 Task: In the  document briefing Insert page numer 'on bottom of the page' change page color to  'Light Brown'Apply Page border, setting:  Shadow Style: three thin lines; Color: 'Black;' Width: 3/4 pt
Action: Mouse moved to (114, 23)
Screenshot: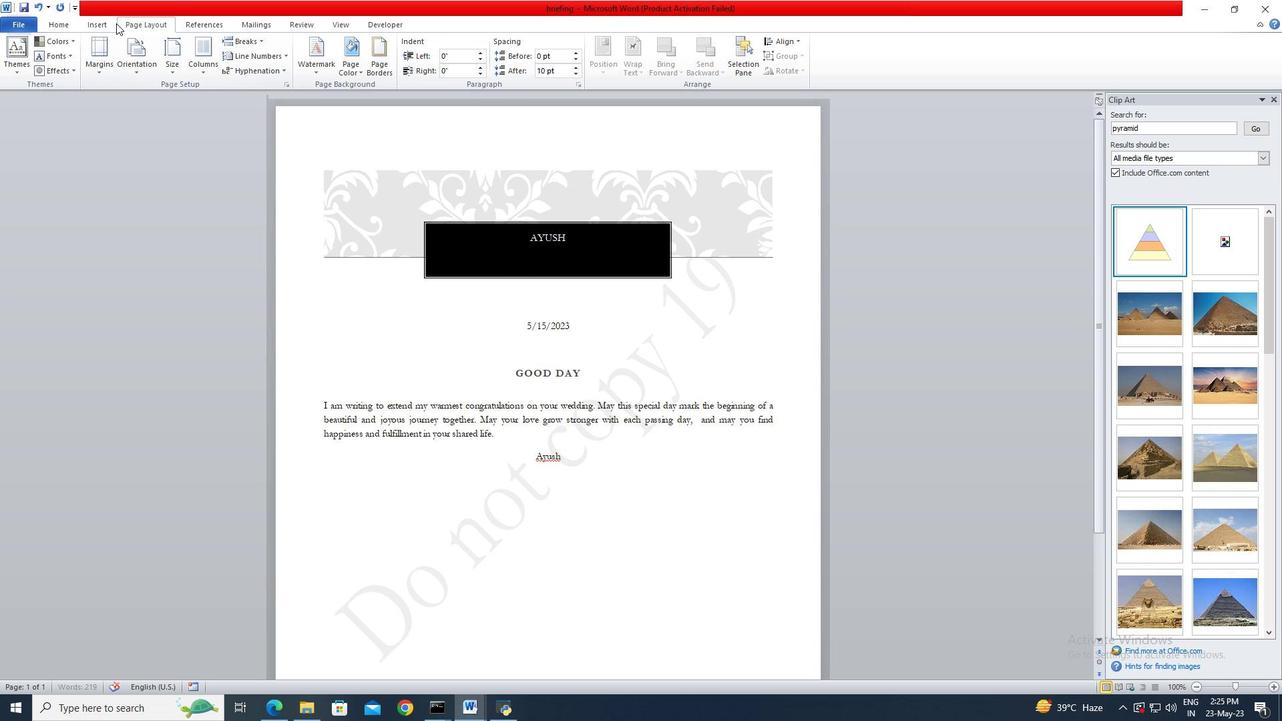 
Action: Mouse pressed left at (114, 23)
Screenshot: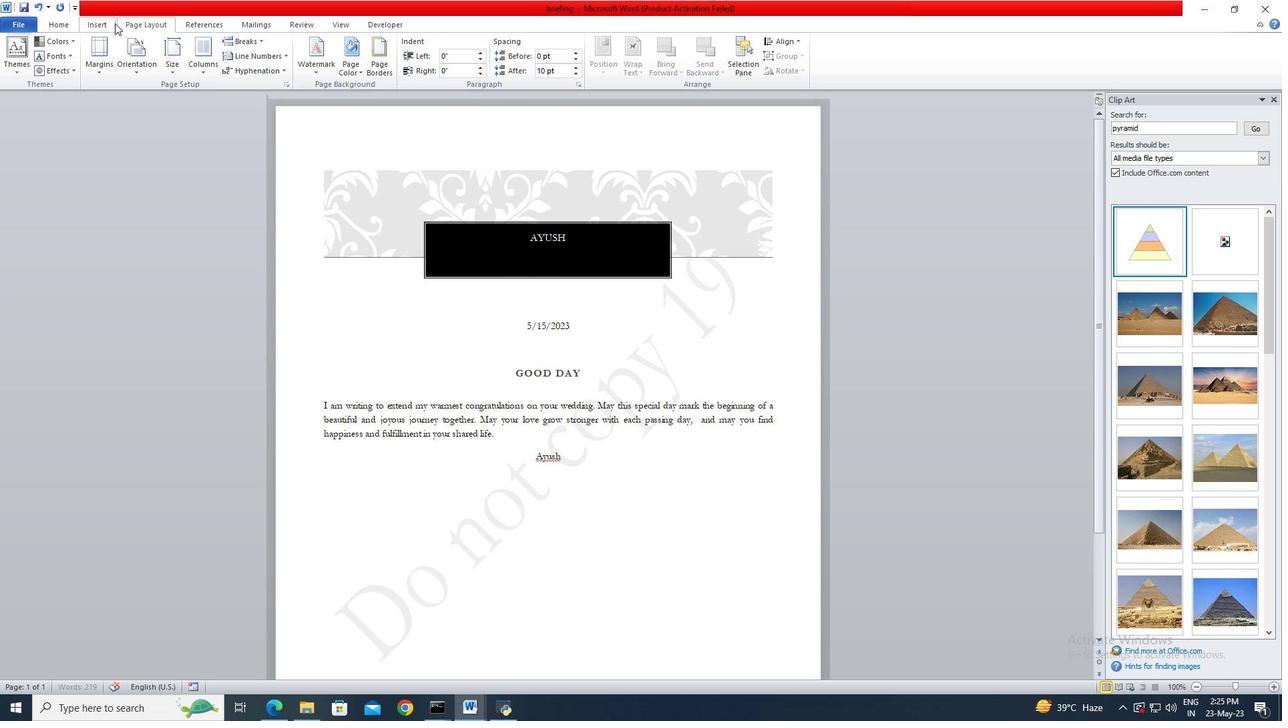 
Action: Mouse moved to (518, 72)
Screenshot: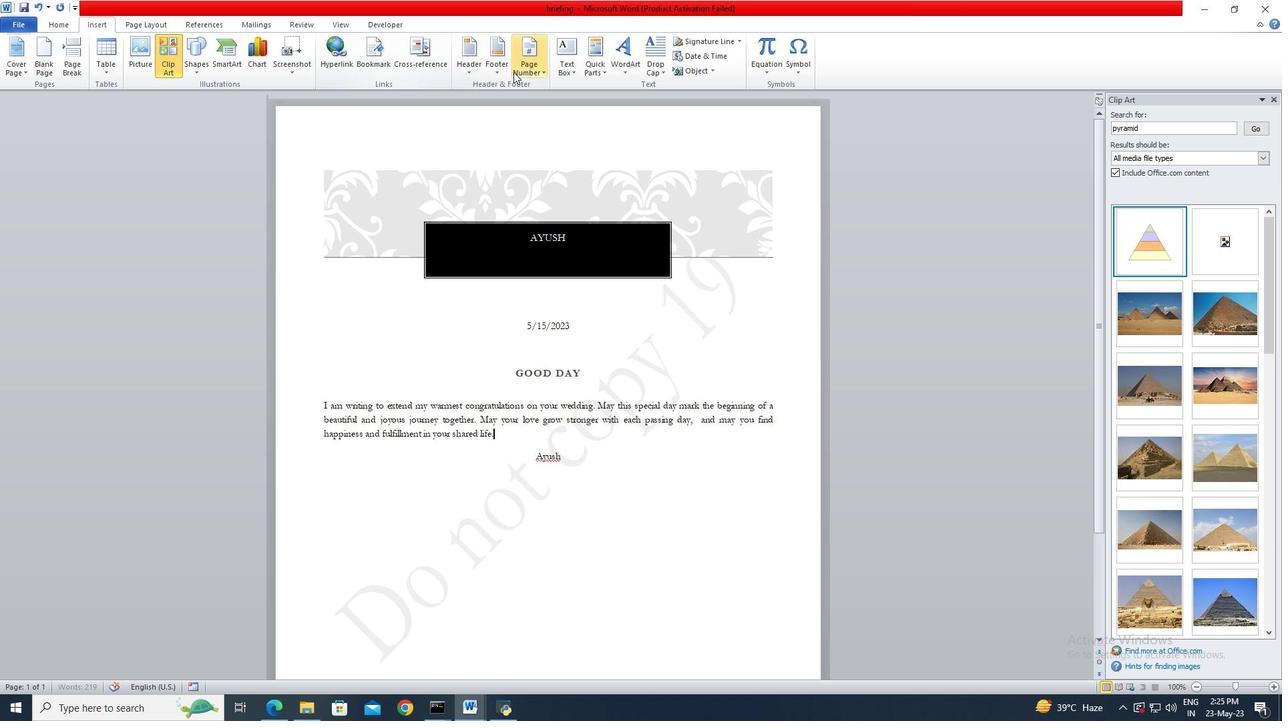 
Action: Mouse pressed left at (518, 72)
Screenshot: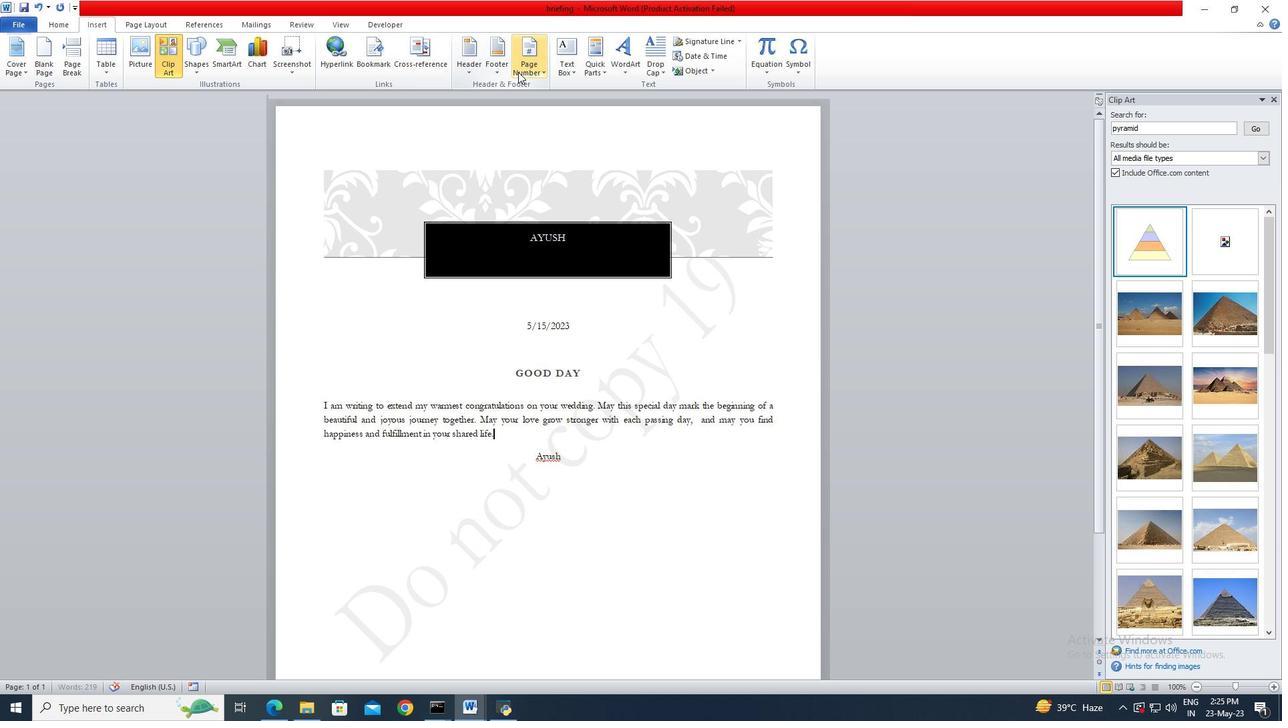 
Action: Mouse moved to (653, 125)
Screenshot: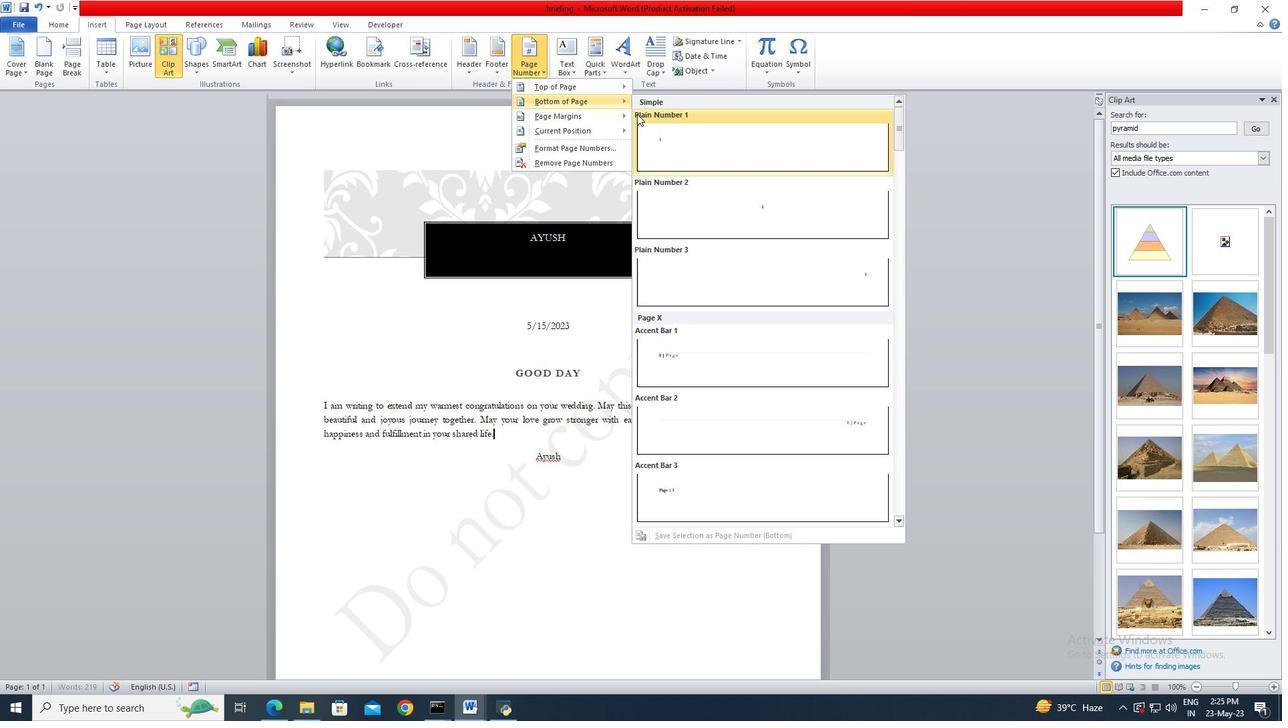 
Action: Mouse pressed left at (653, 125)
Screenshot: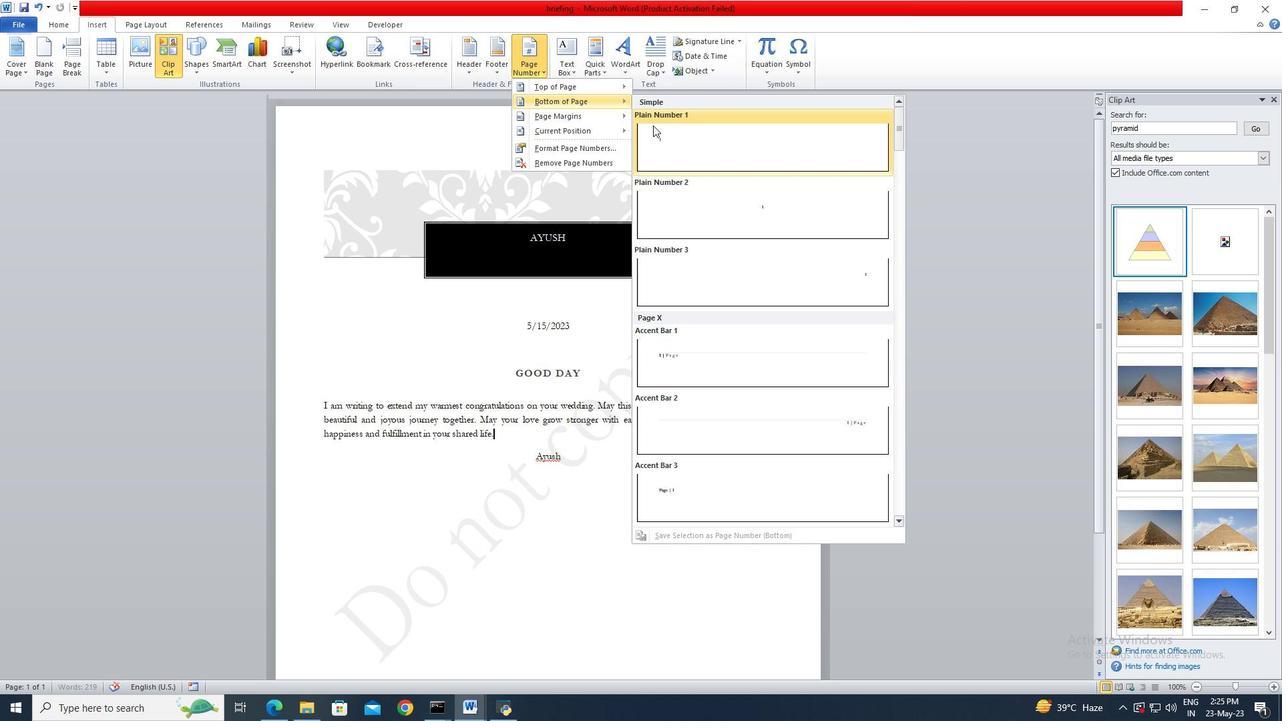 
Action: Mouse moved to (168, 26)
Screenshot: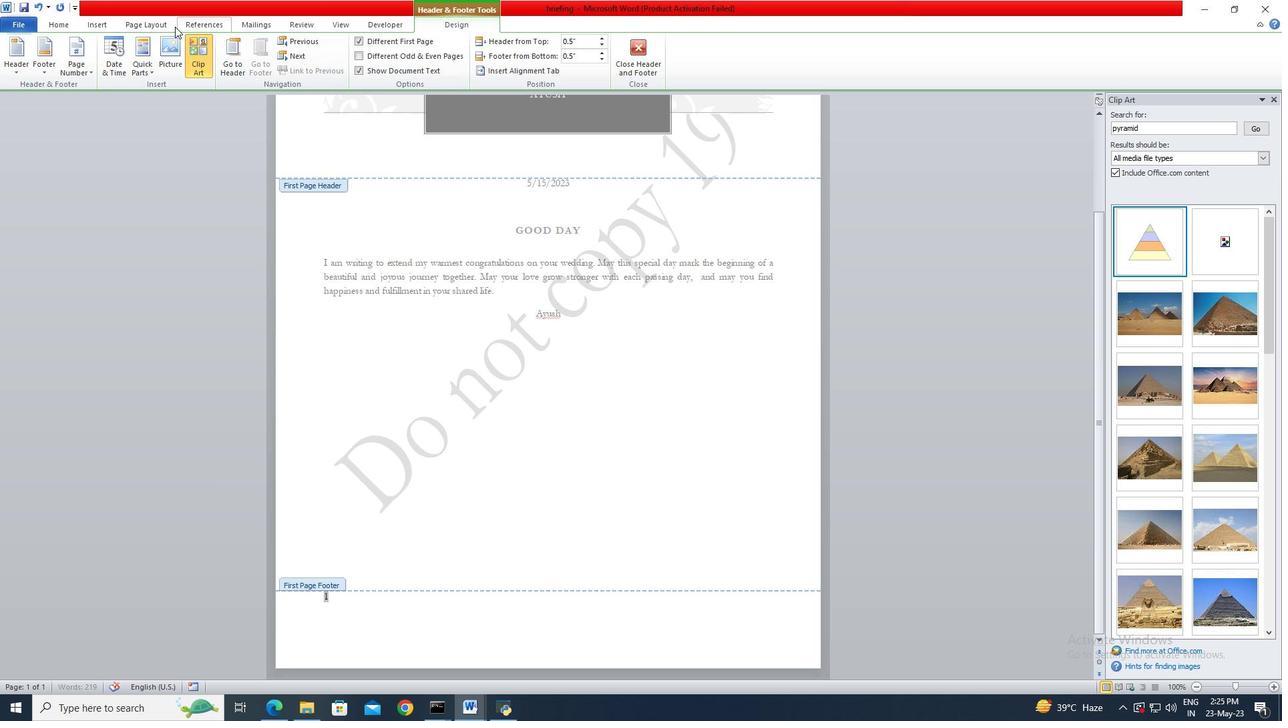 
Action: Mouse pressed left at (168, 26)
Screenshot: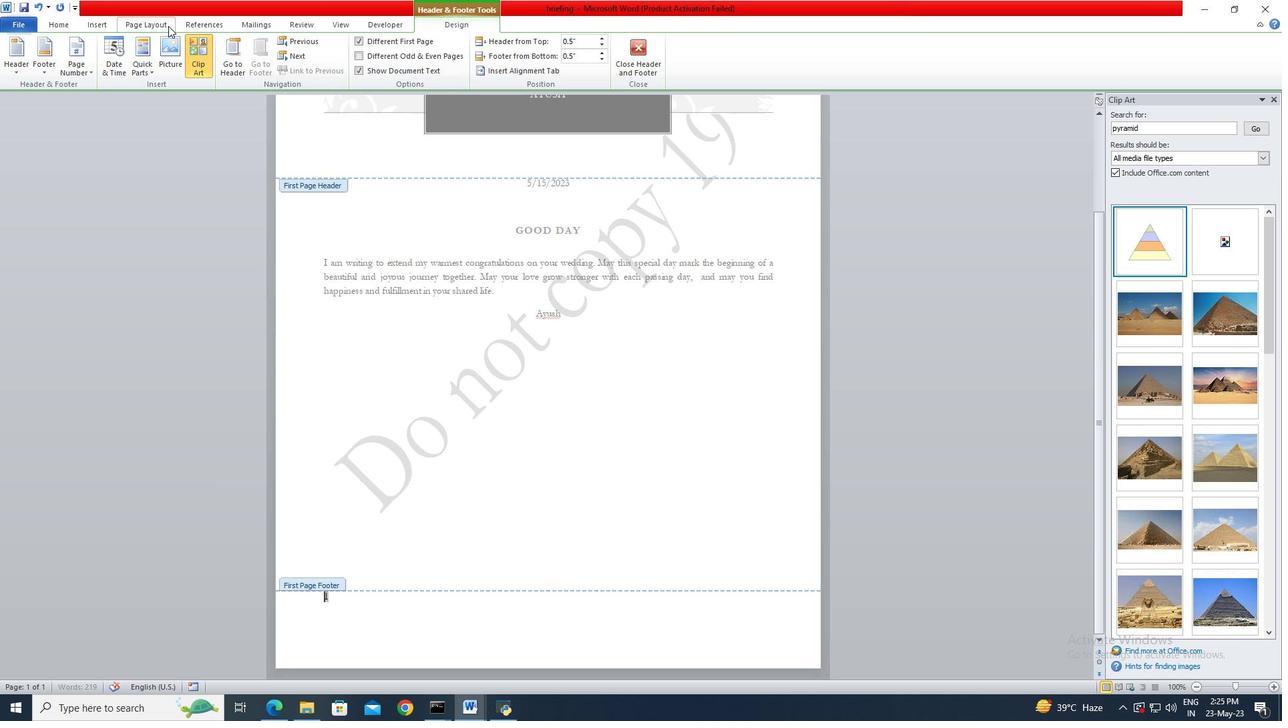 
Action: Mouse moved to (343, 70)
Screenshot: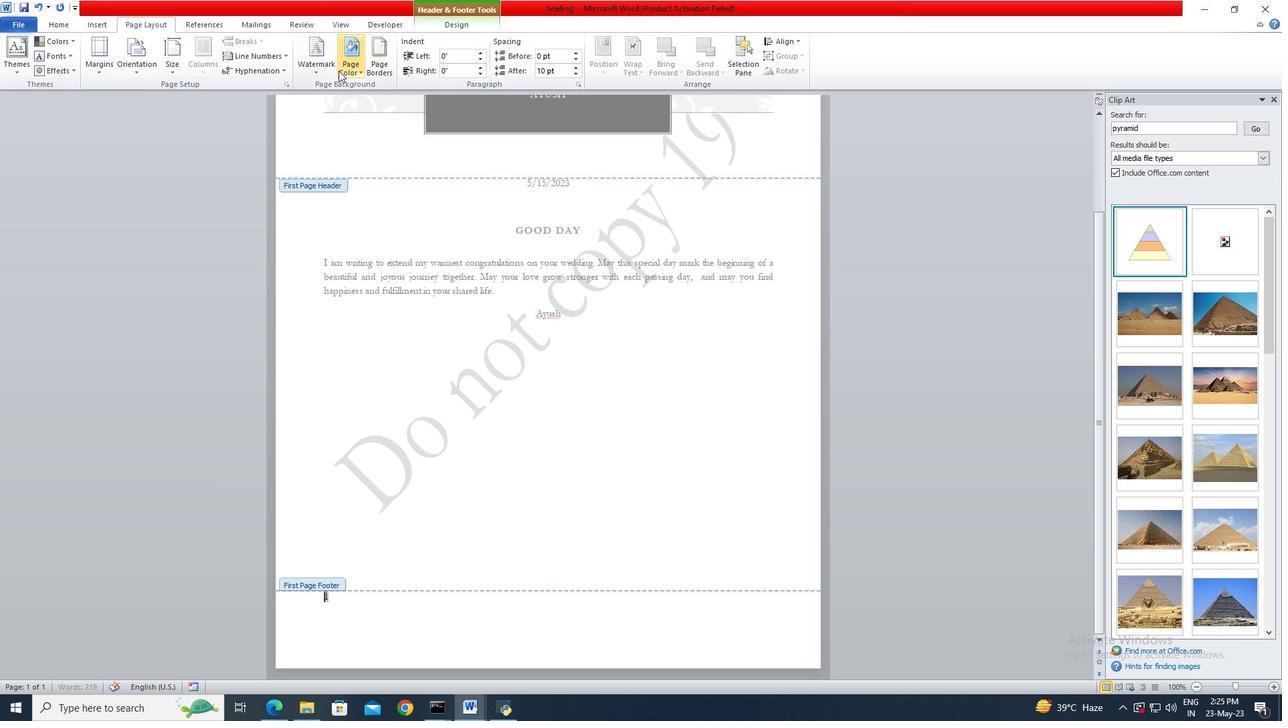 
Action: Mouse pressed left at (343, 70)
Screenshot: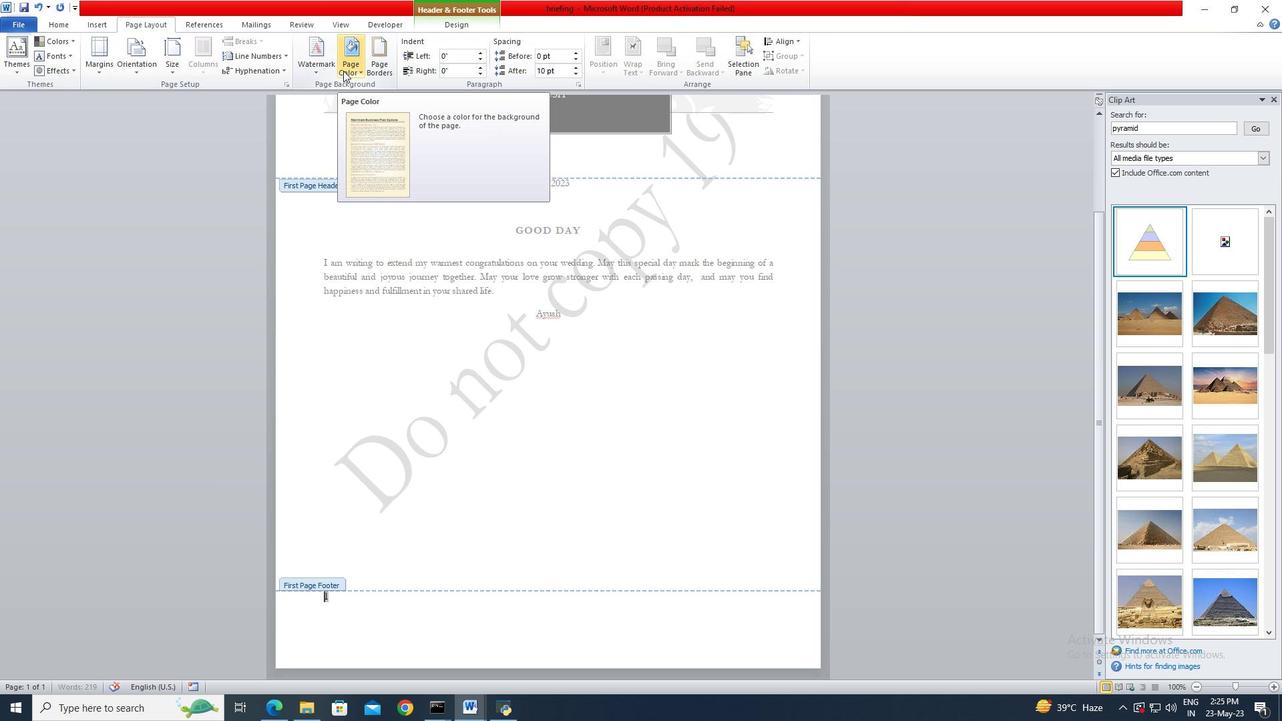 
Action: Mouse moved to (415, 134)
Screenshot: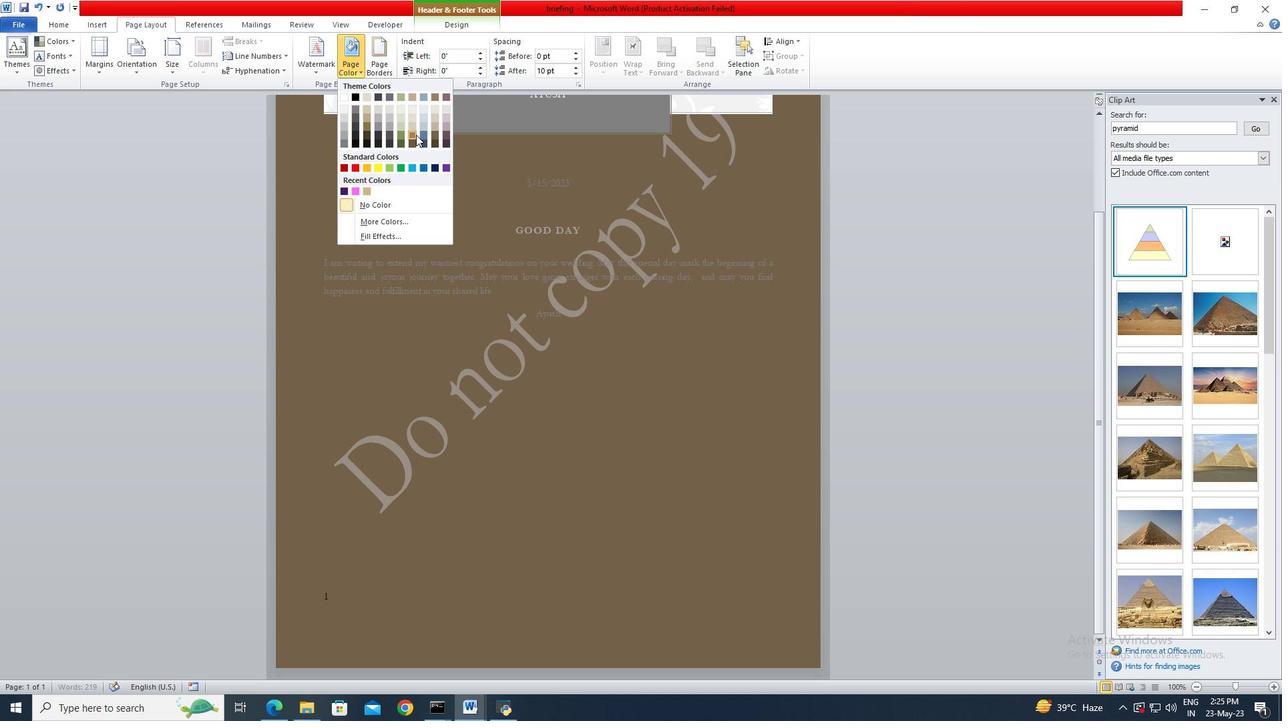 
Action: Mouse pressed left at (415, 134)
Screenshot: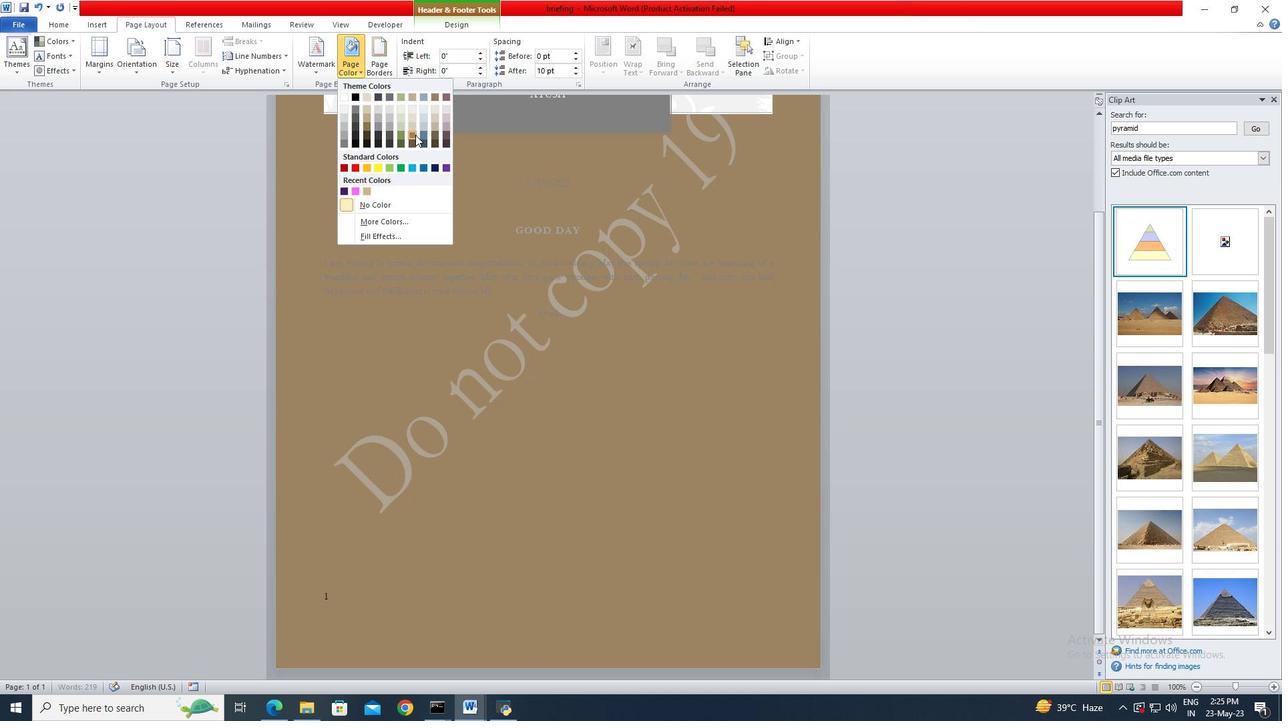 
Action: Mouse moved to (391, 70)
Screenshot: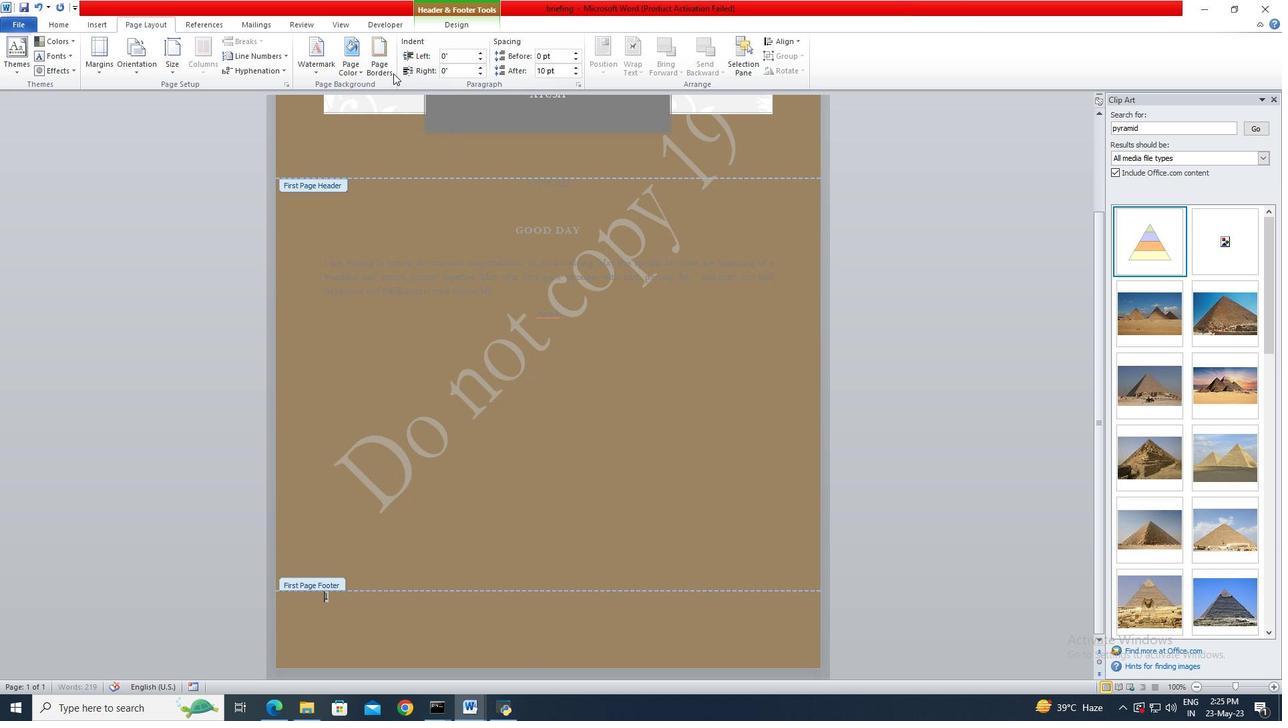 
Action: Mouse pressed left at (391, 70)
Screenshot: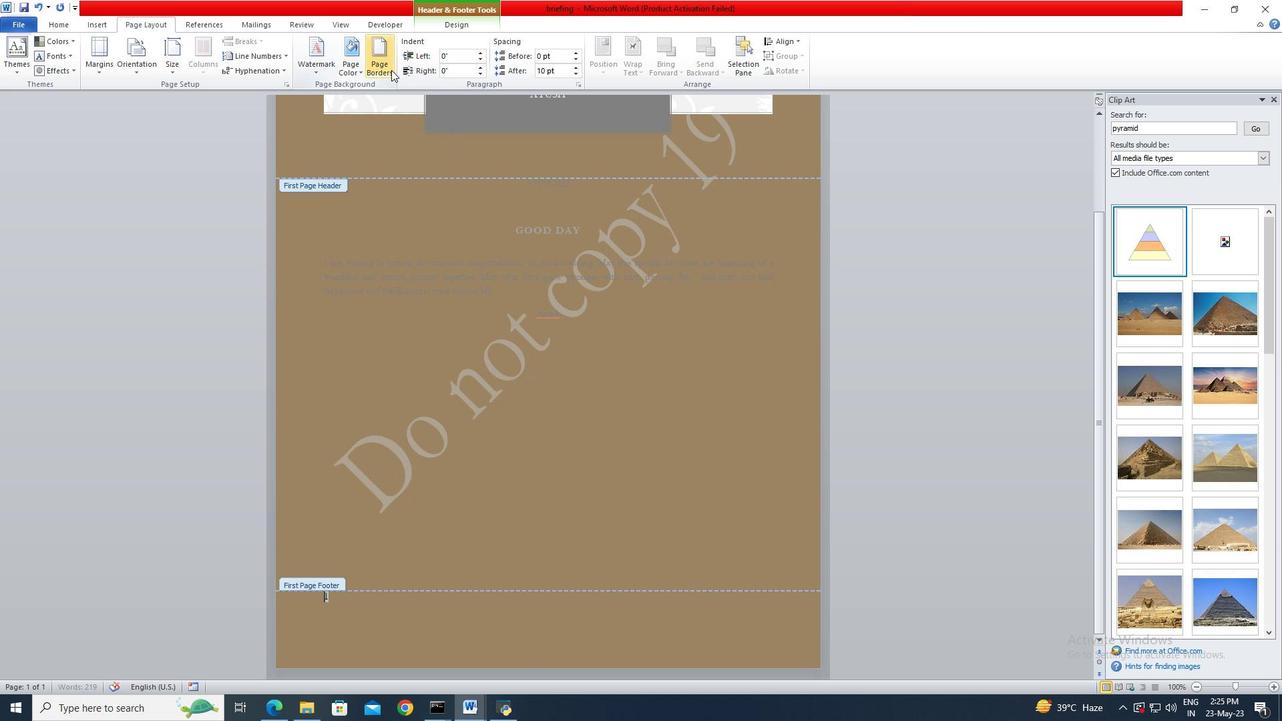 
Action: Mouse moved to (491, 332)
Screenshot: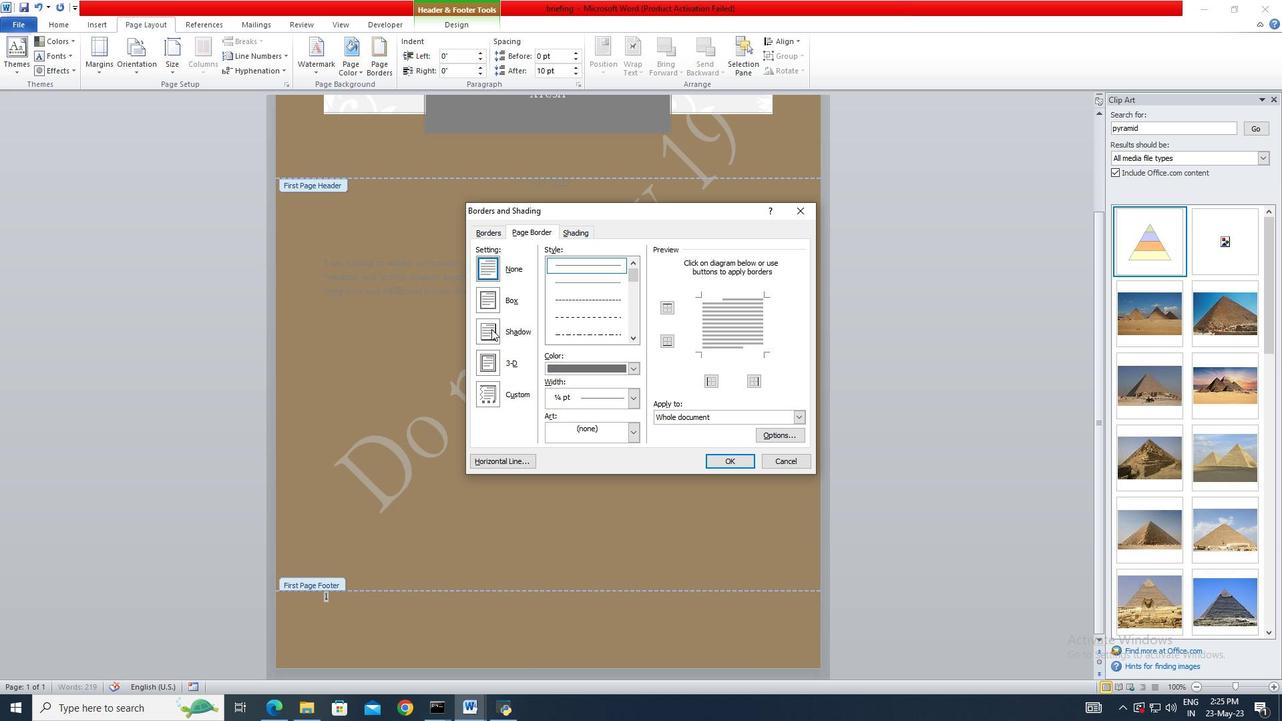 
Action: Mouse pressed left at (491, 332)
Screenshot: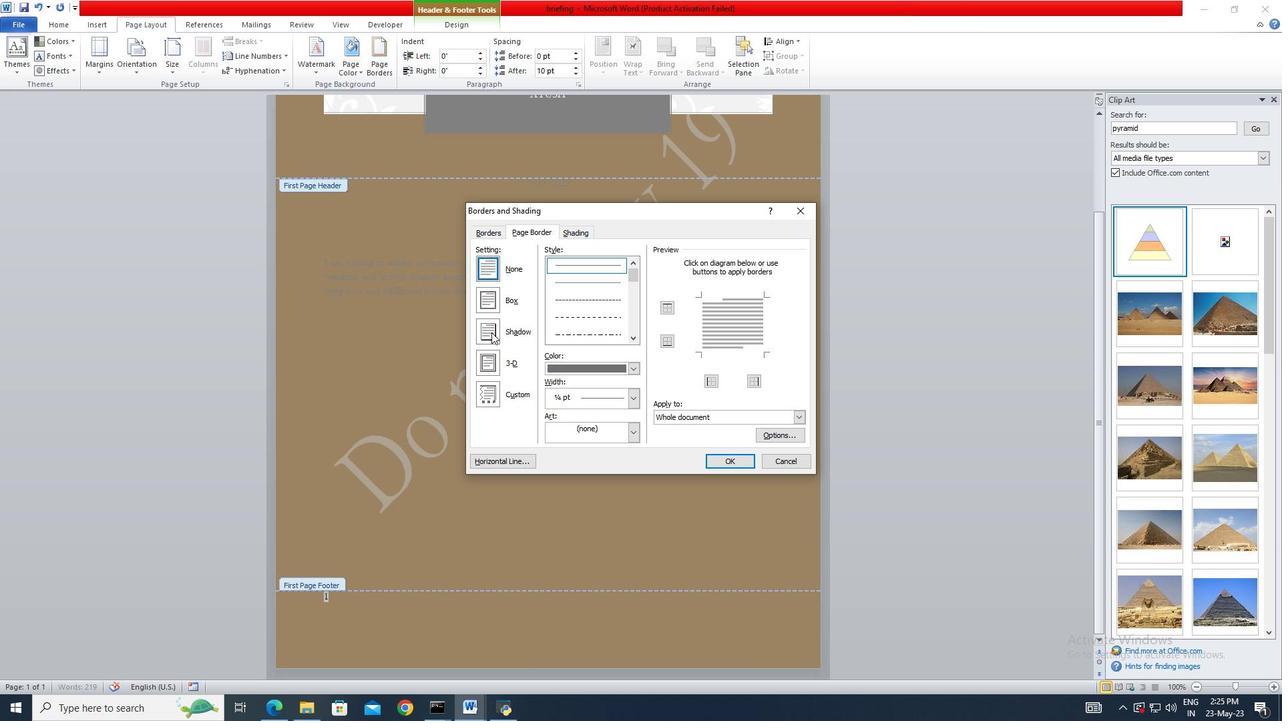 
Action: Mouse moved to (633, 339)
Screenshot: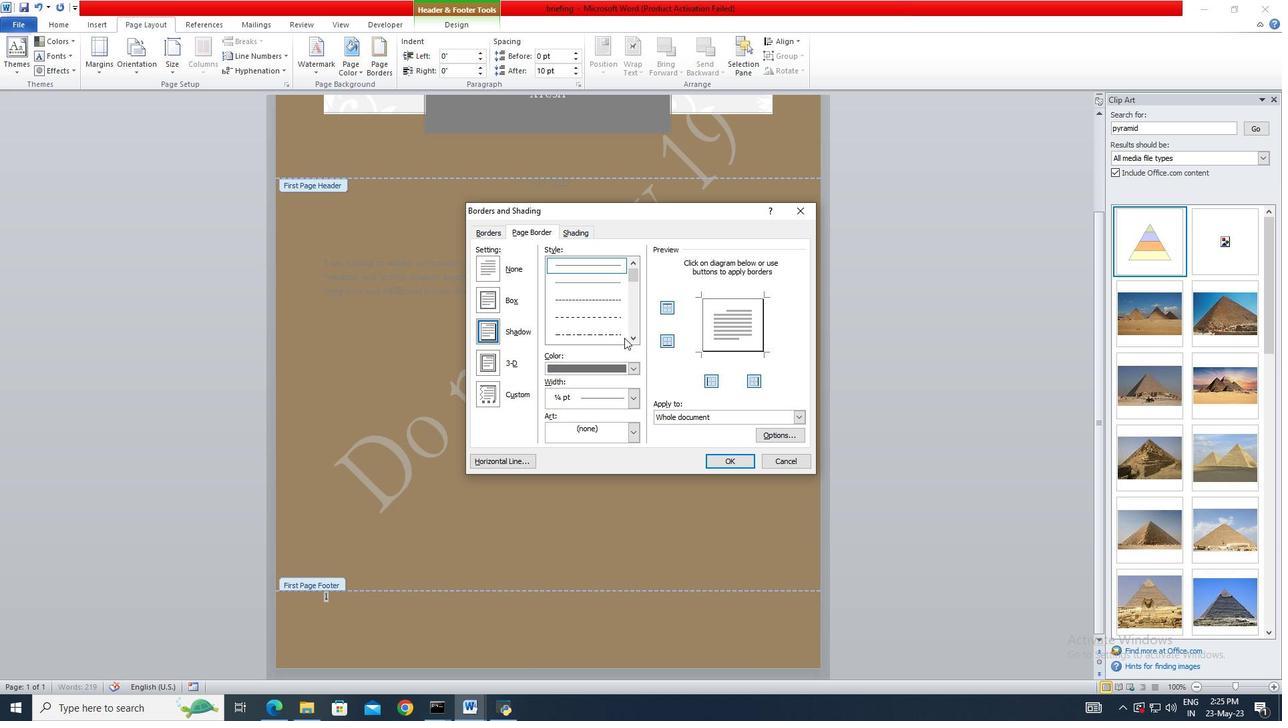 
Action: Mouse pressed left at (633, 339)
Screenshot: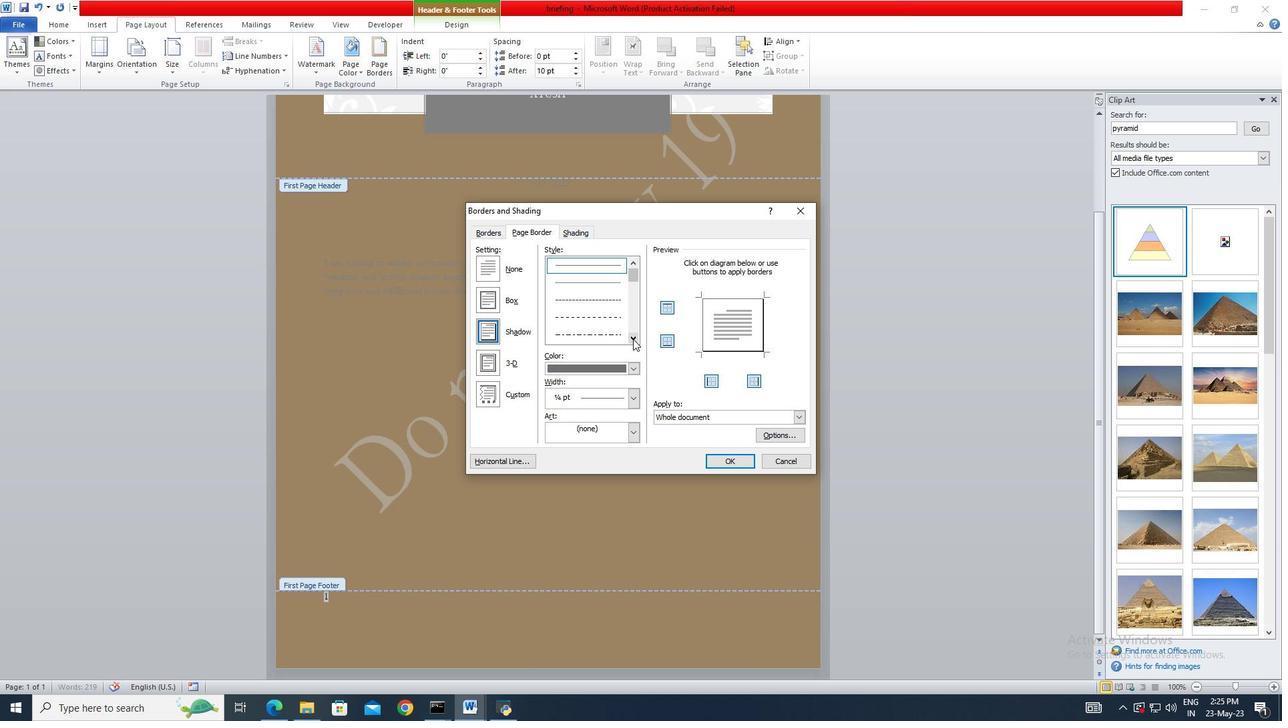 
Action: Mouse pressed left at (633, 339)
Screenshot: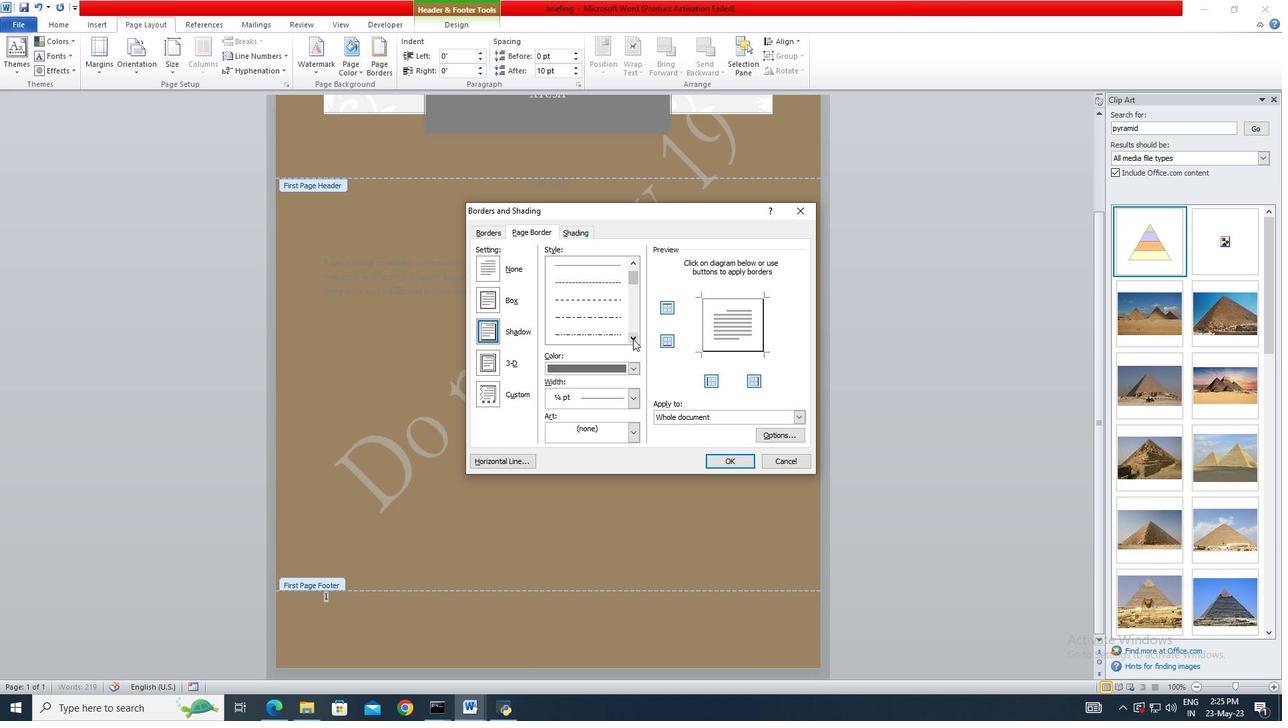 
Action: Mouse pressed left at (633, 339)
Screenshot: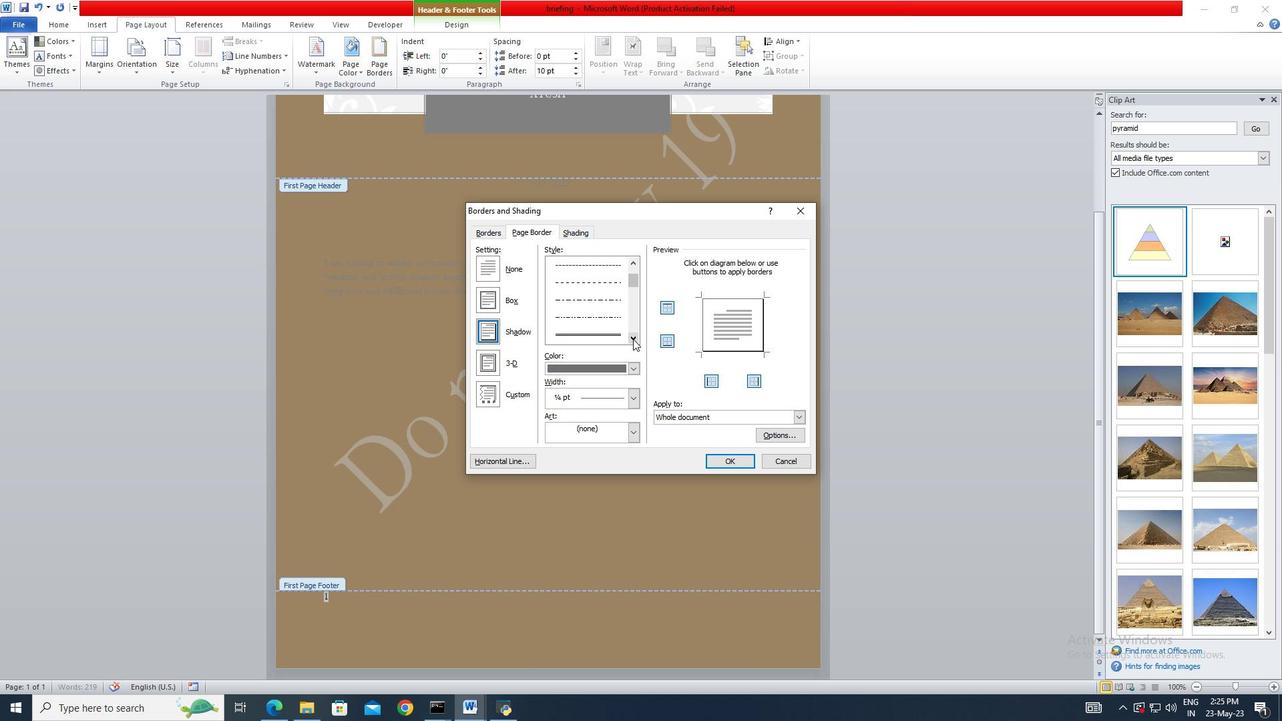 
Action: Mouse pressed left at (633, 339)
Screenshot: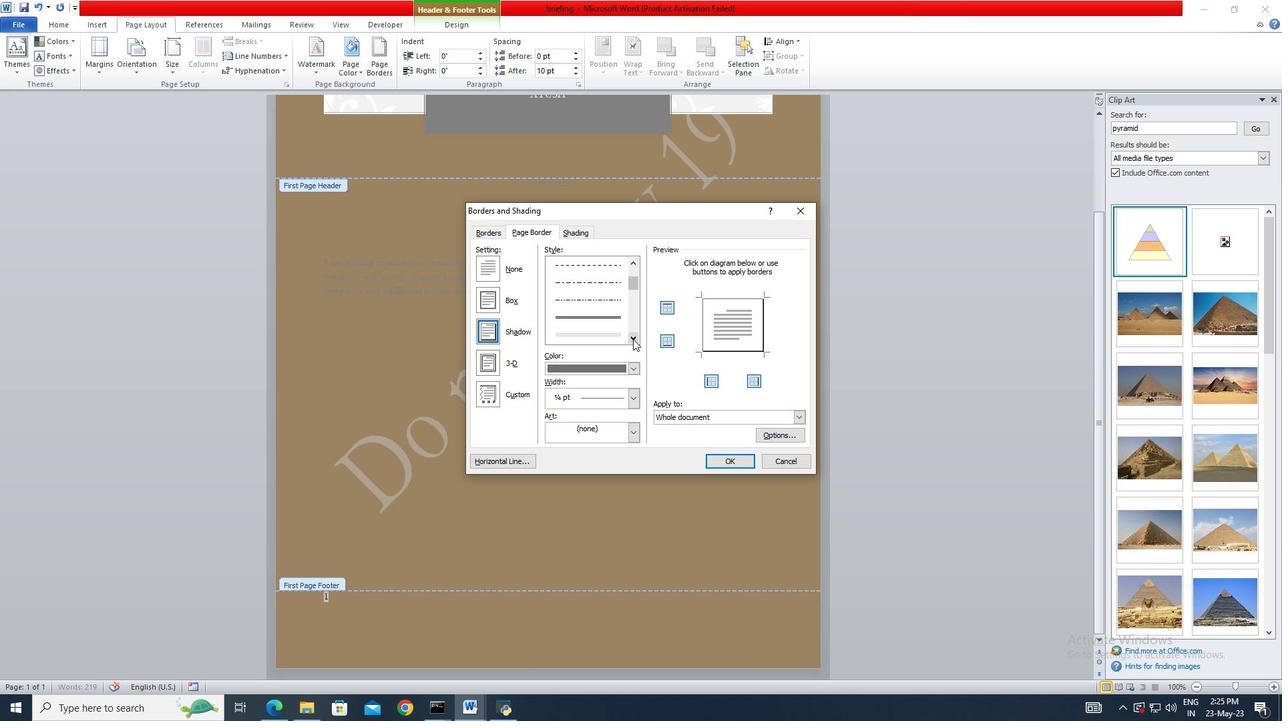 
Action: Mouse pressed left at (633, 339)
Screenshot: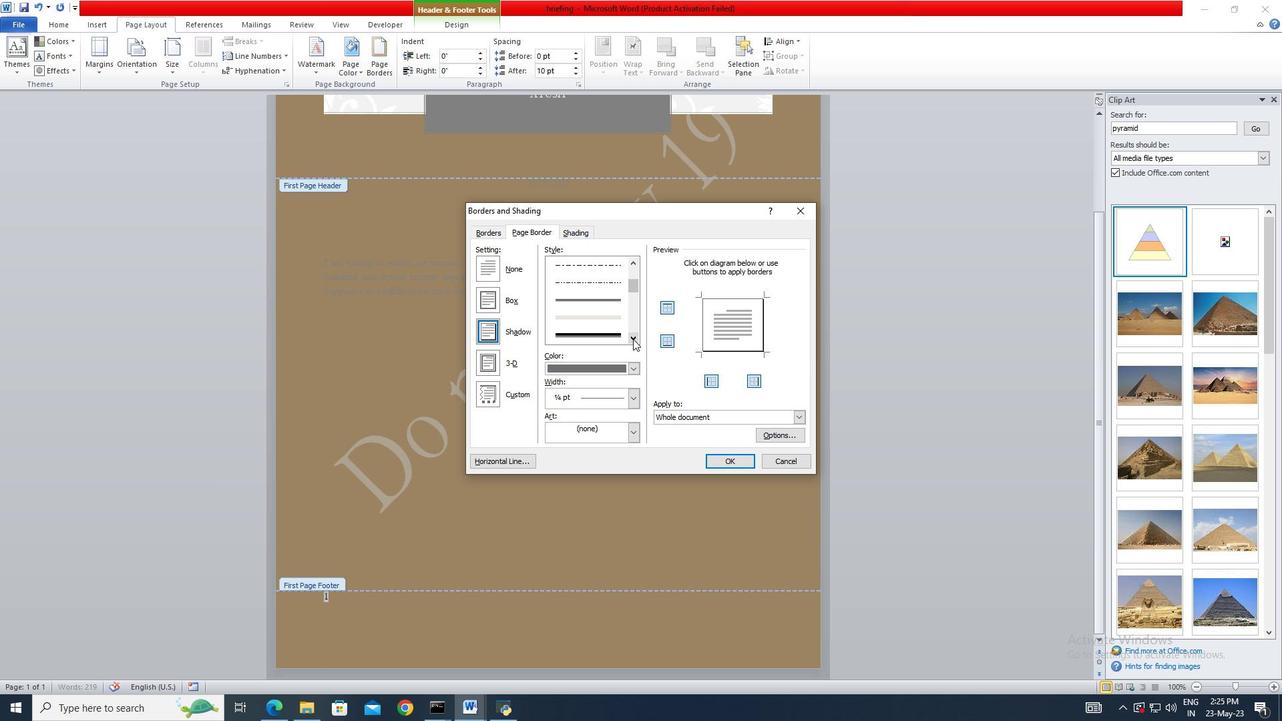 
Action: Mouse pressed left at (633, 339)
Screenshot: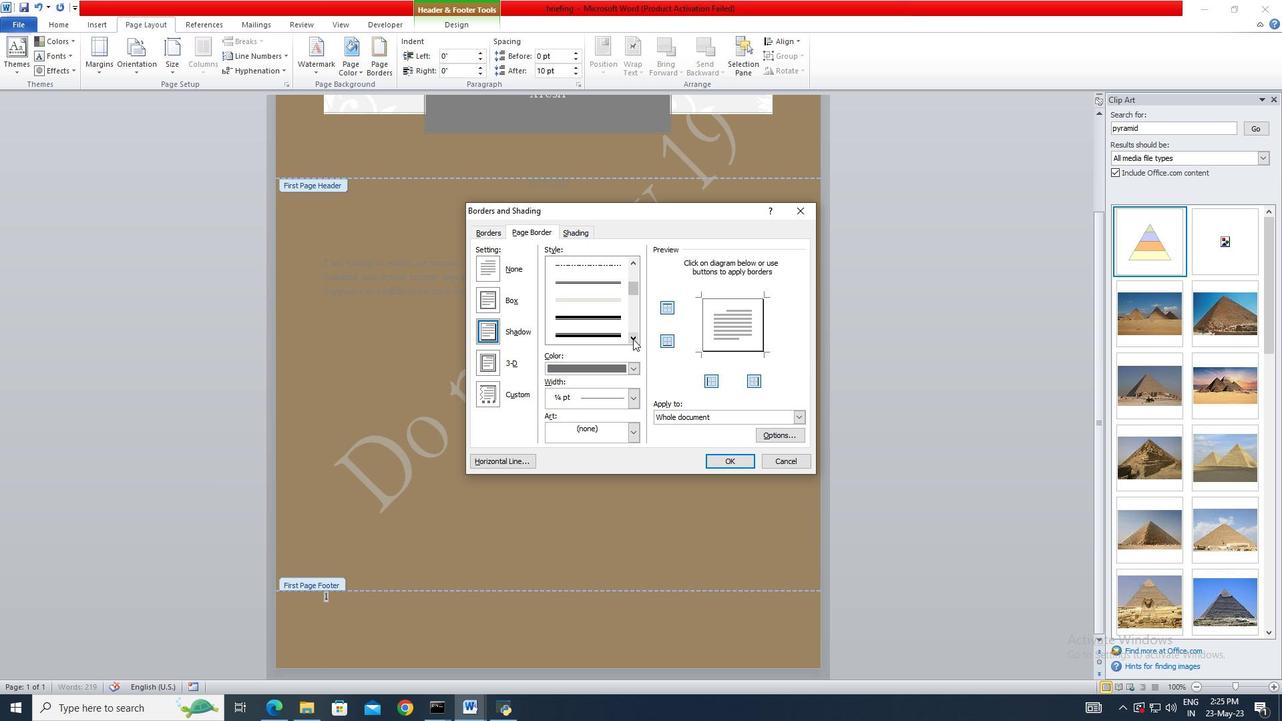 
Action: Mouse pressed left at (633, 339)
Screenshot: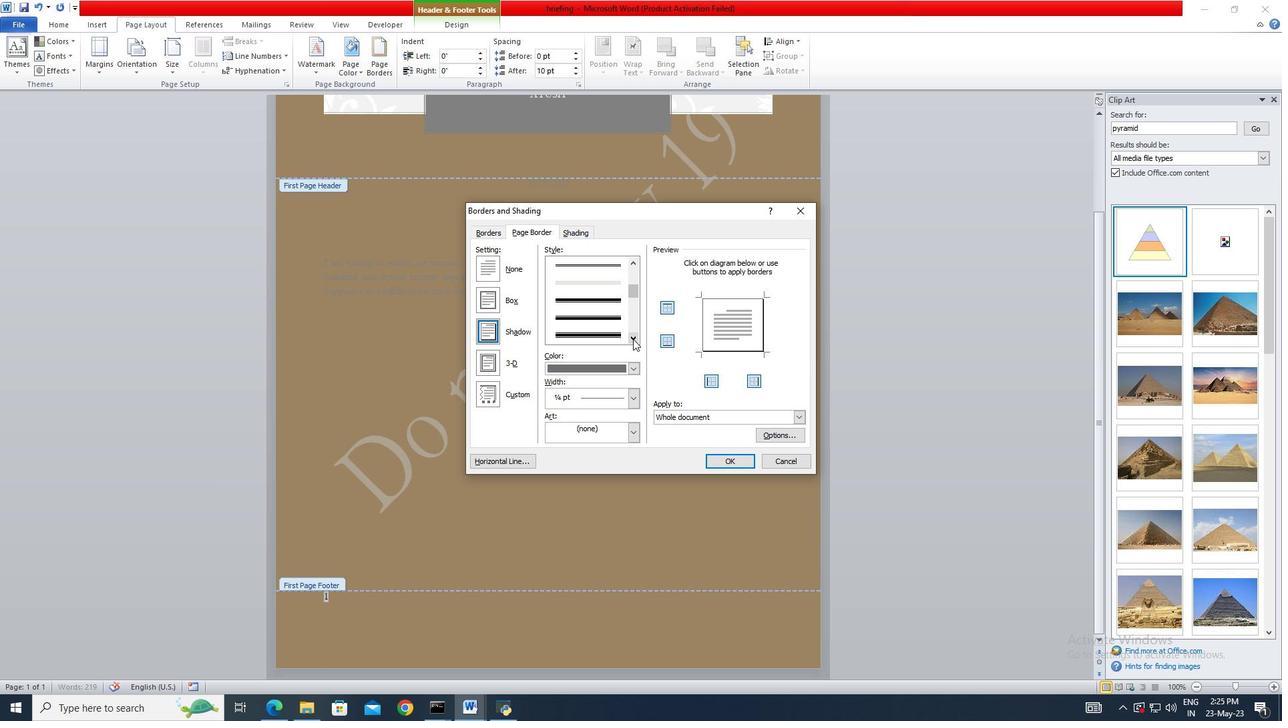 
Action: Mouse moved to (611, 261)
Screenshot: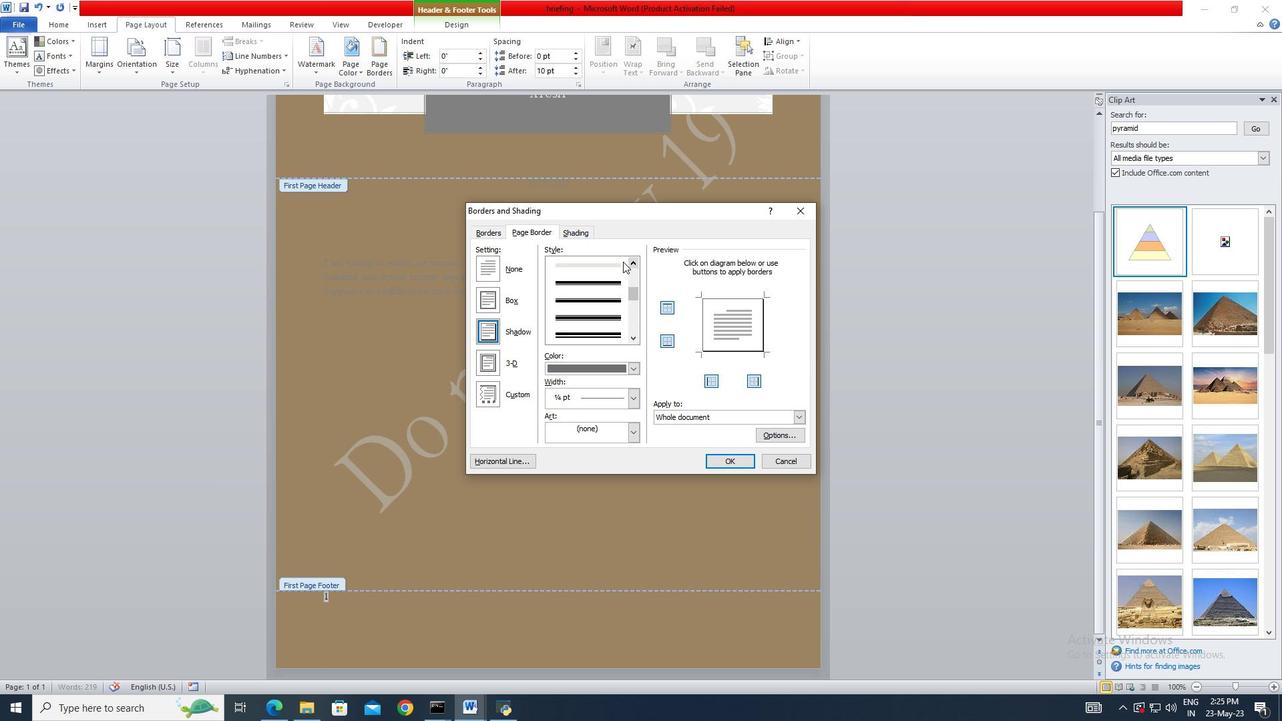 
Action: Mouse pressed left at (611, 261)
Screenshot: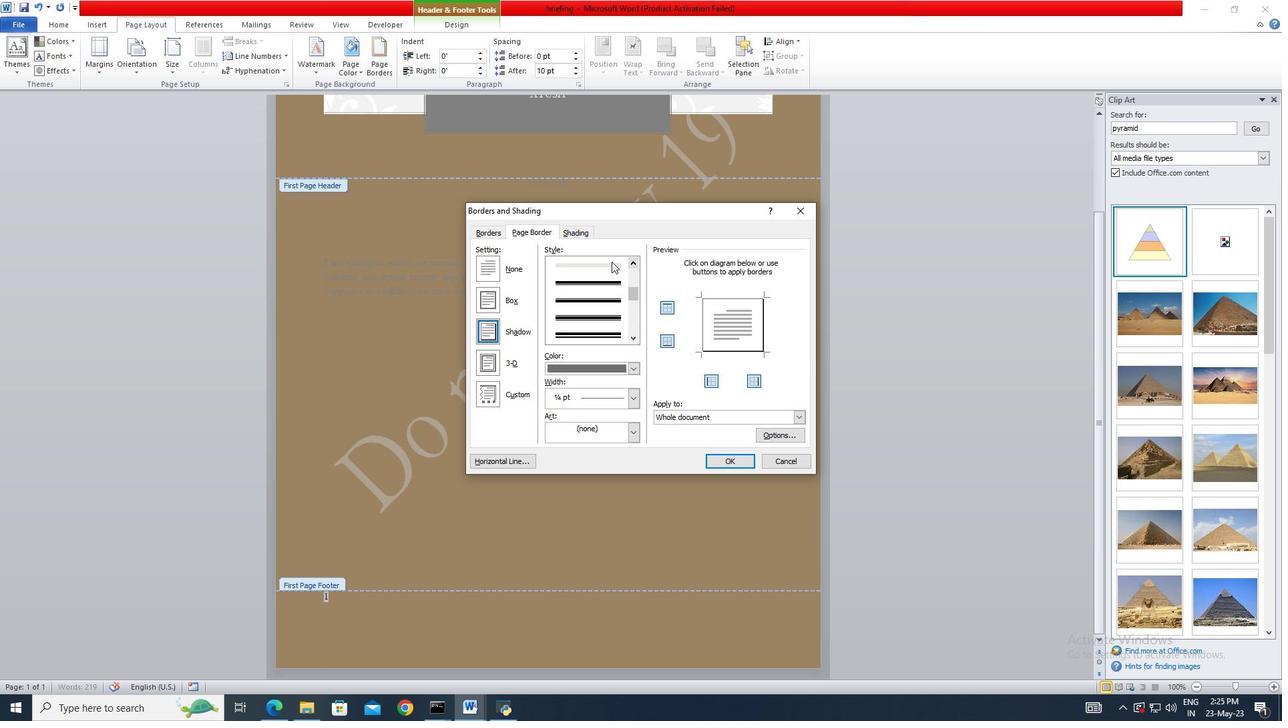 
Action: Mouse moved to (631, 361)
Screenshot: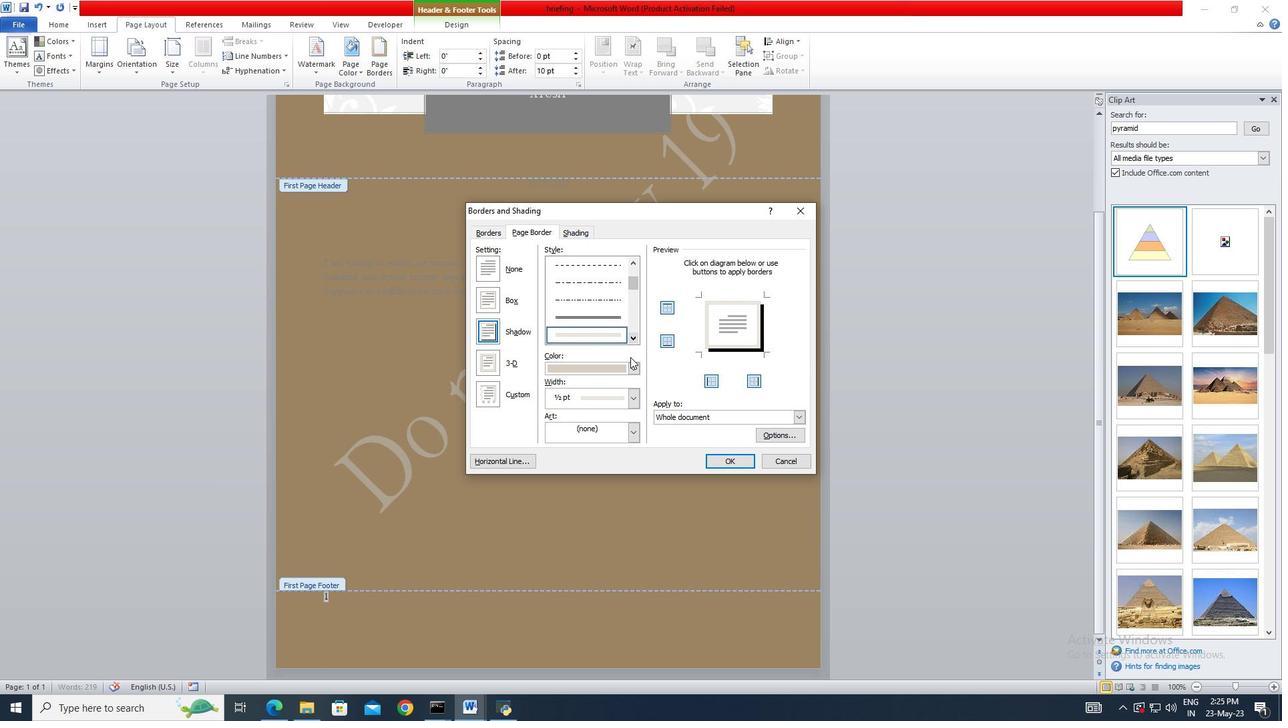 
Action: Mouse pressed left at (631, 361)
Screenshot: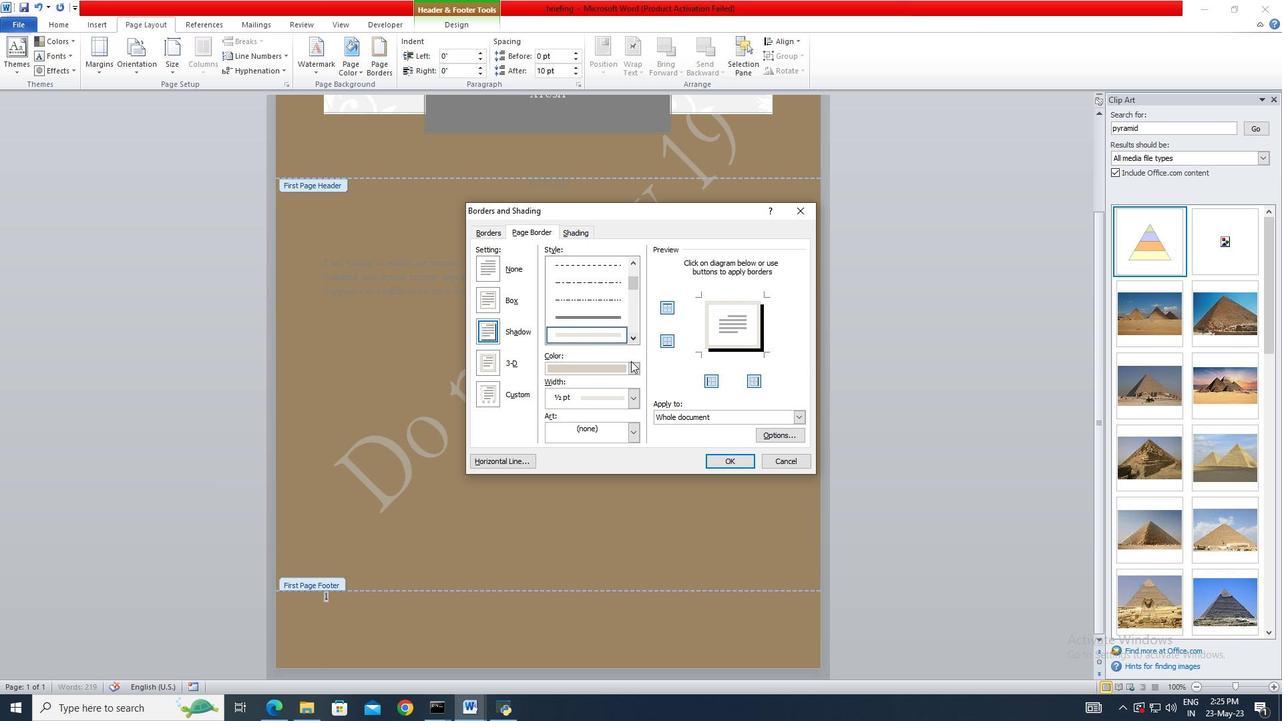 
Action: Mouse moved to (633, 364)
Screenshot: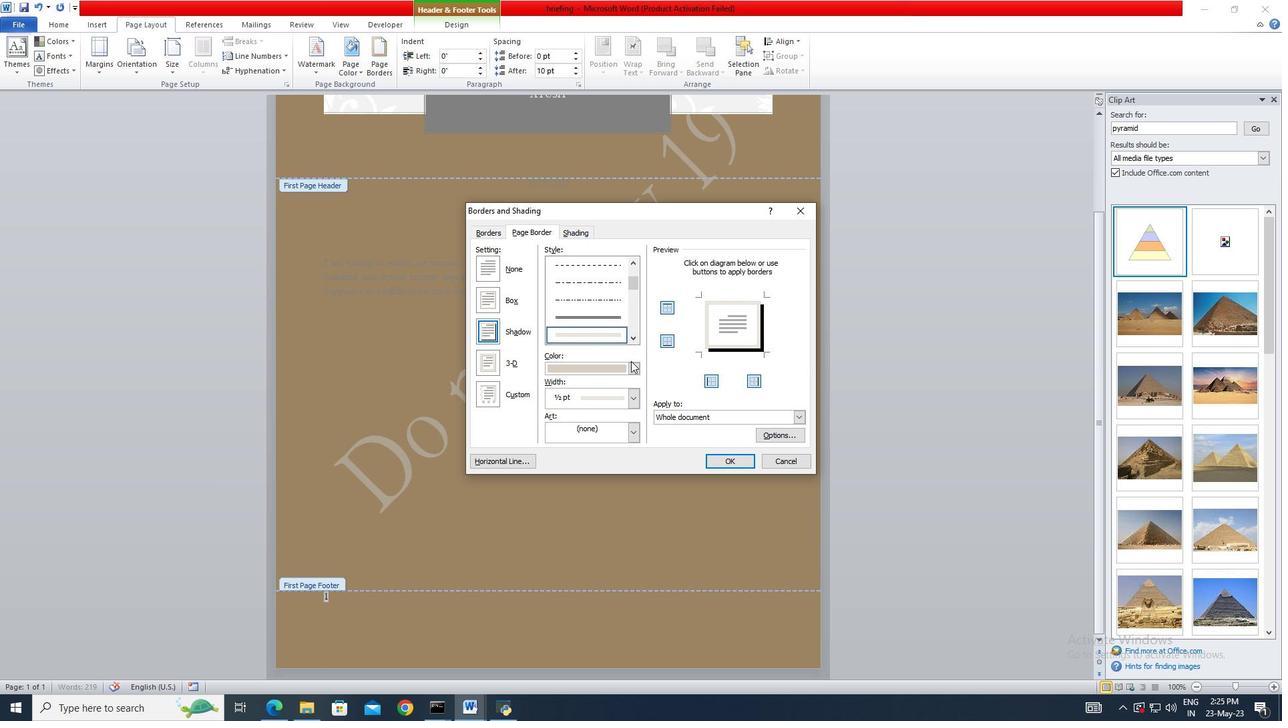 
Action: Mouse pressed left at (633, 364)
Screenshot: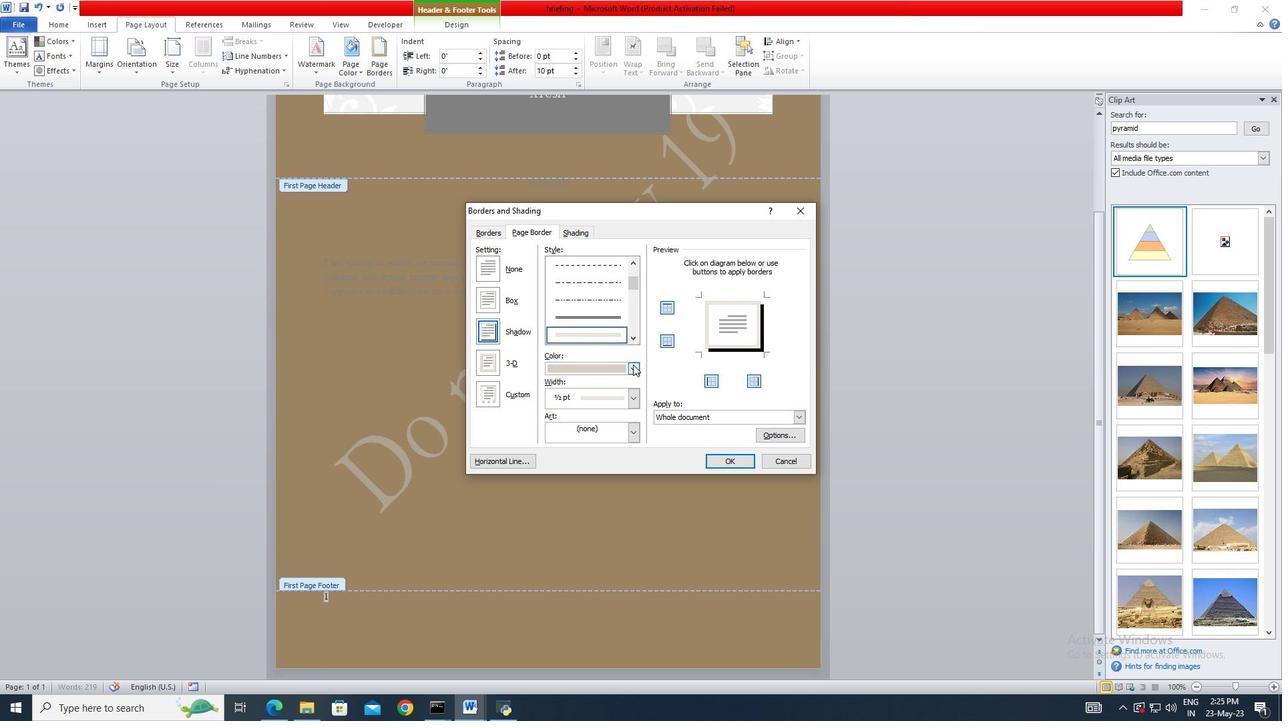 
Action: Mouse moved to (560, 406)
Screenshot: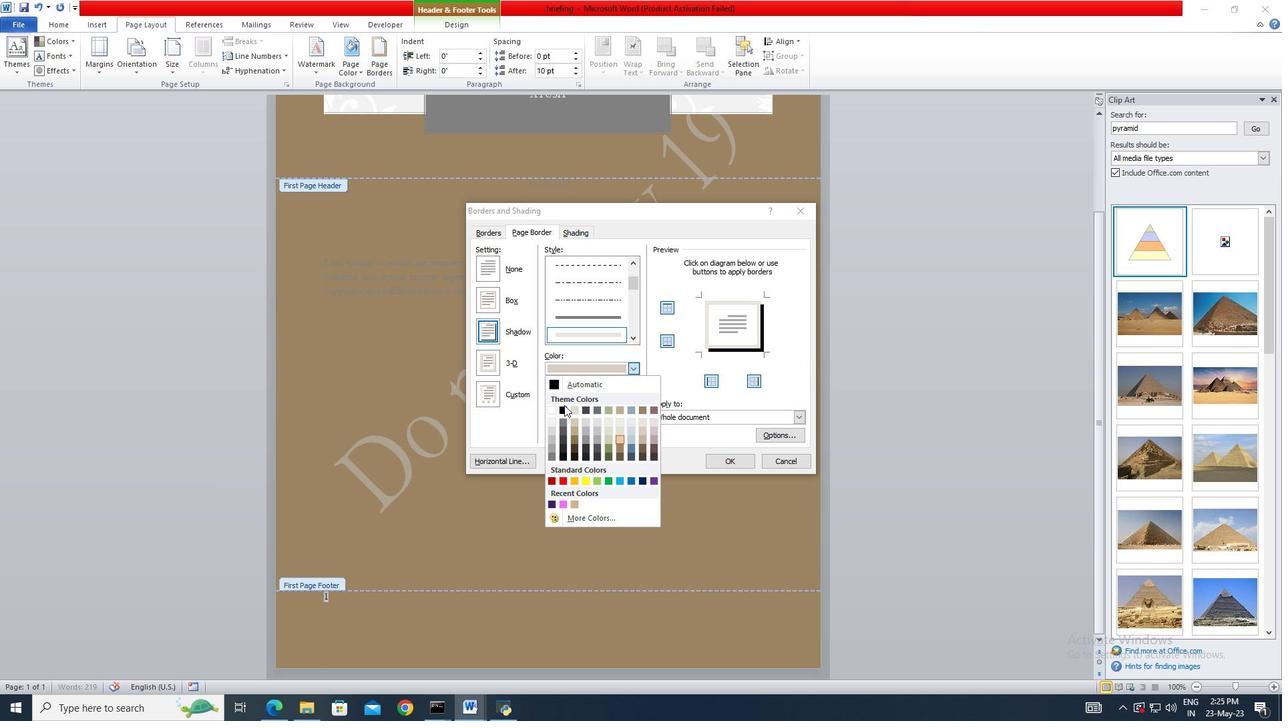 
Action: Mouse pressed left at (560, 406)
Screenshot: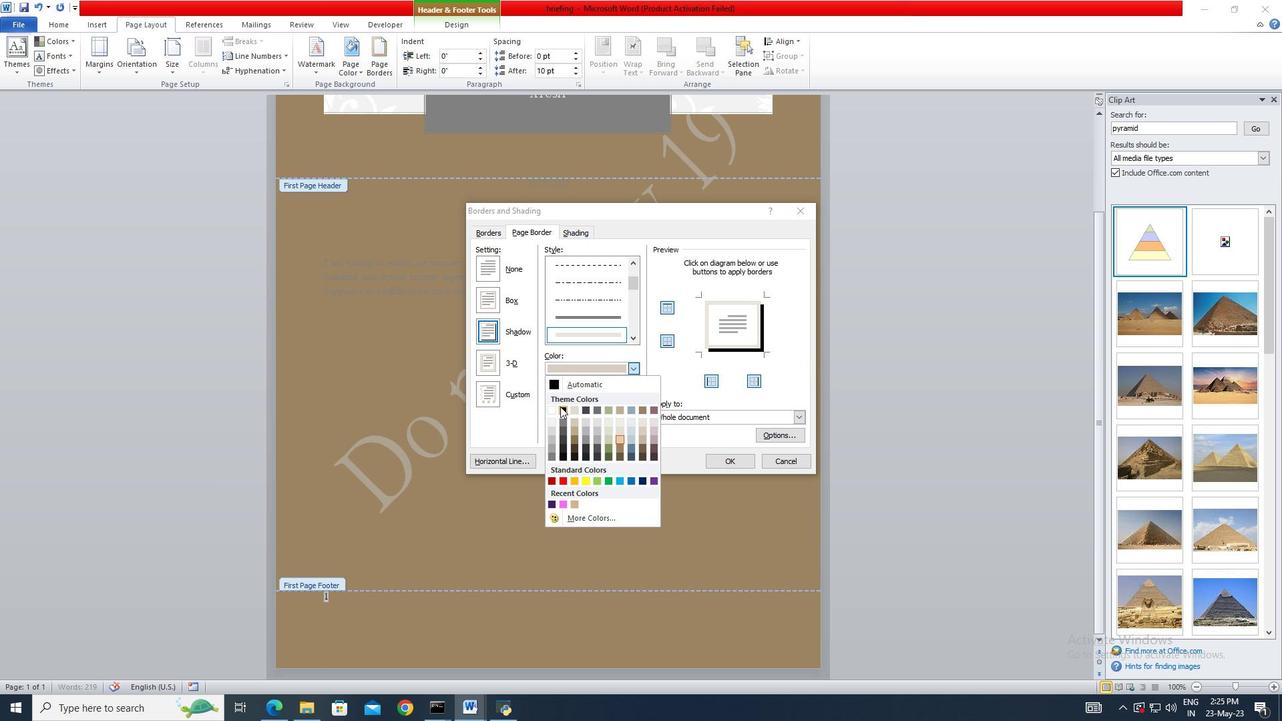 
Action: Mouse moved to (632, 402)
Screenshot: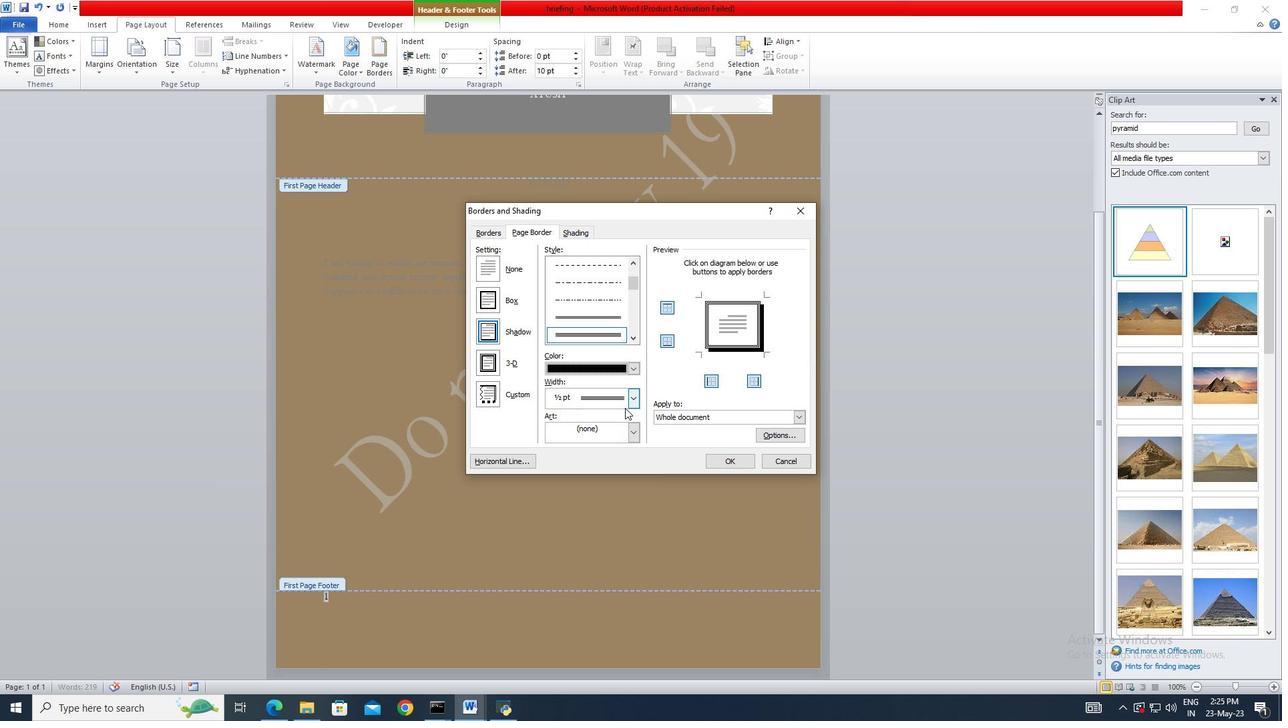
Action: Mouse pressed left at (632, 402)
Screenshot: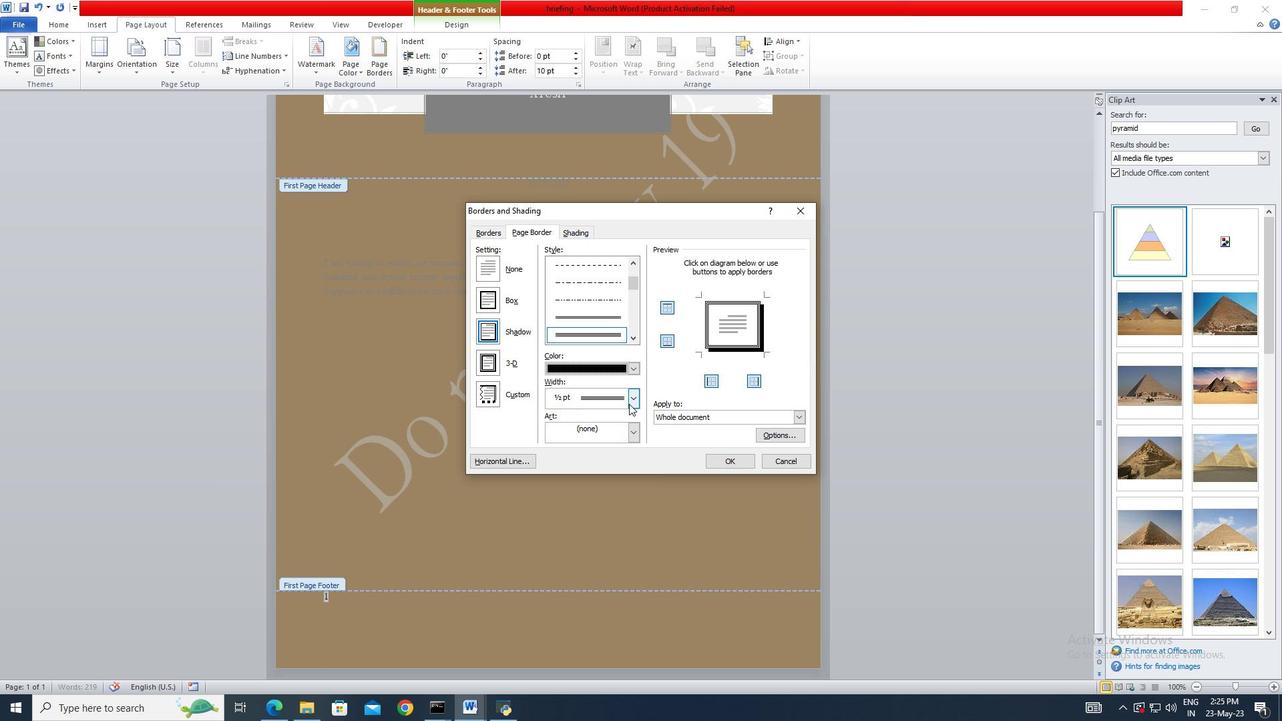 
Action: Mouse moved to (621, 448)
Screenshot: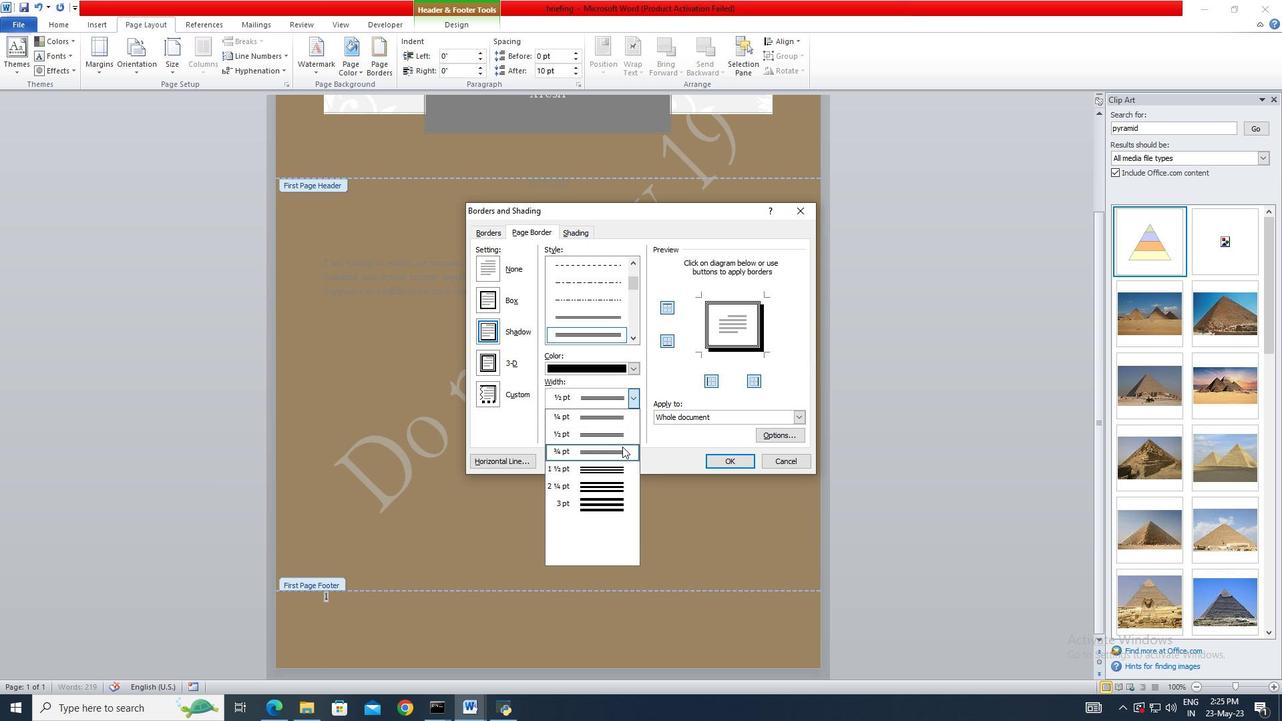 
Action: Mouse pressed left at (621, 448)
Screenshot: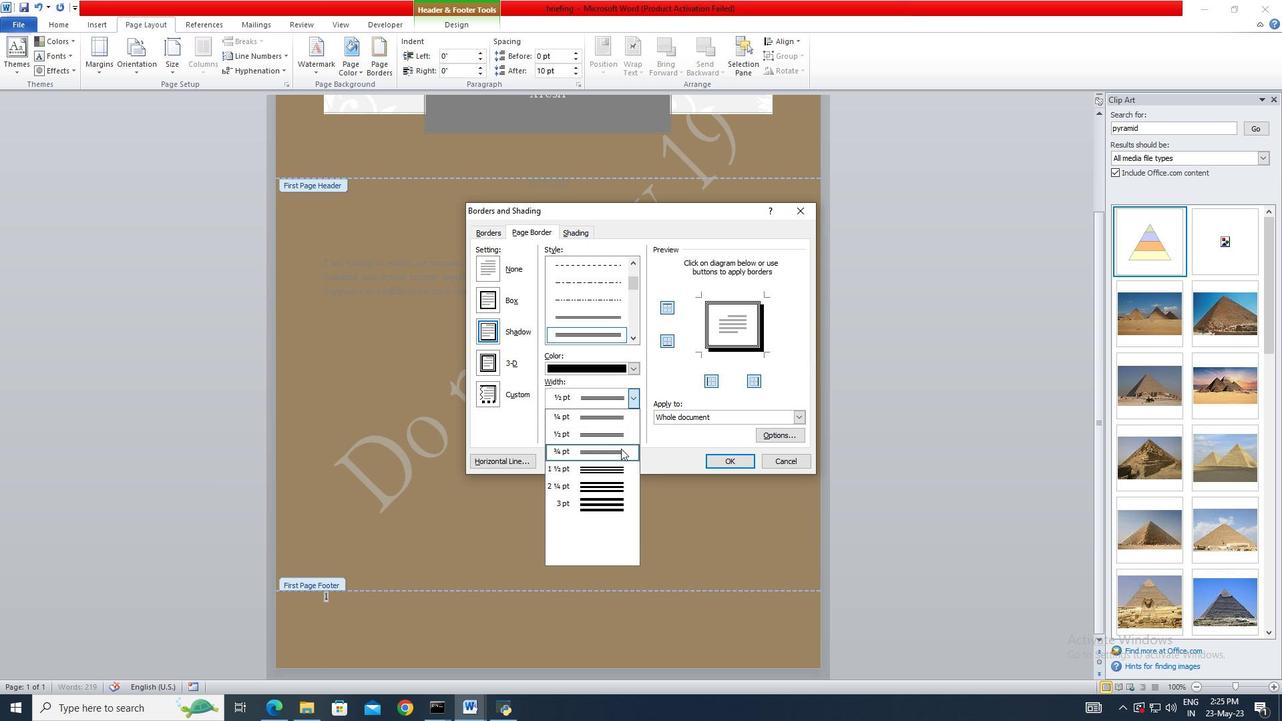 
Action: Mouse moved to (729, 464)
Screenshot: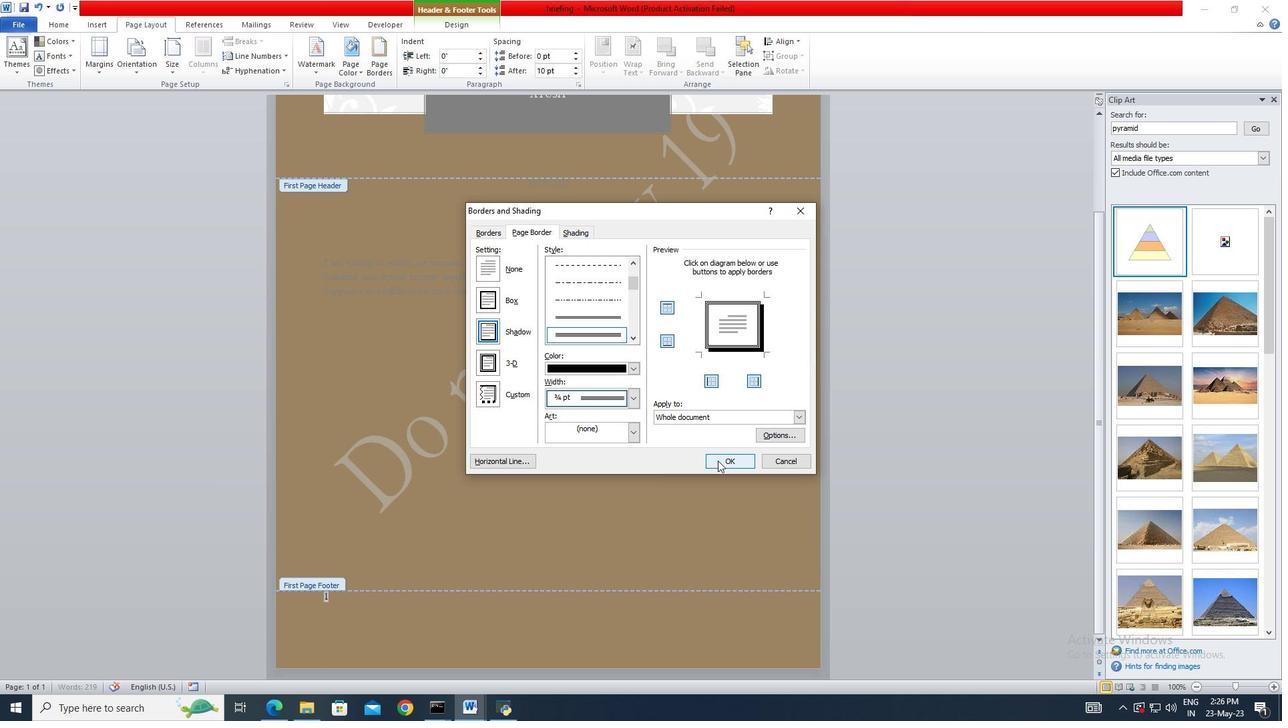 
Action: Mouse pressed left at (729, 464)
Screenshot: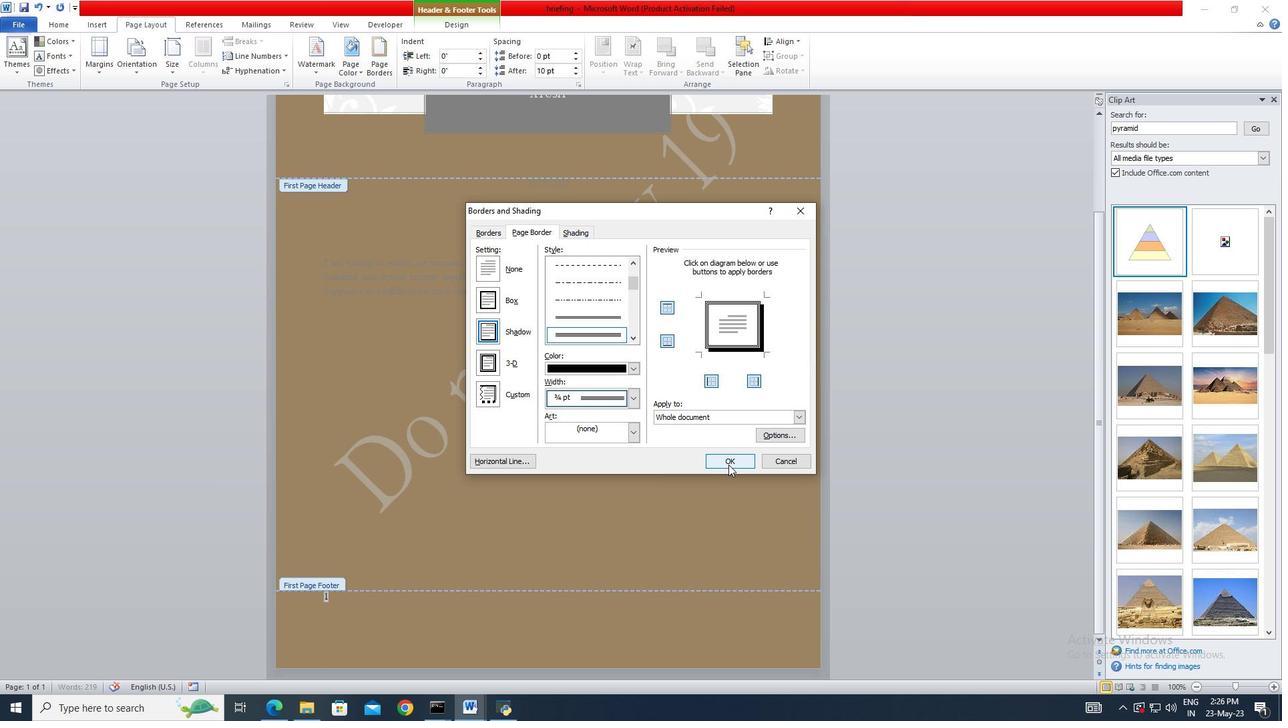 
